 Task: Create Card Card0000000356 in Board Board0000000089 in Workspace WS0000000030 in Trello. Create Card Card0000000357 in Board Board0000000090 in Workspace WS0000000030 in Trello. Create Card Card0000000358 in Board Board0000000090 in Workspace WS0000000030 in Trello. Create Card Card0000000359 in Board Board0000000090 in Workspace WS0000000030 in Trello. Create Card Card0000000360 in Board Board0000000090 in Workspace WS0000000030 in Trello
Action: Mouse moved to (438, 317)
Screenshot: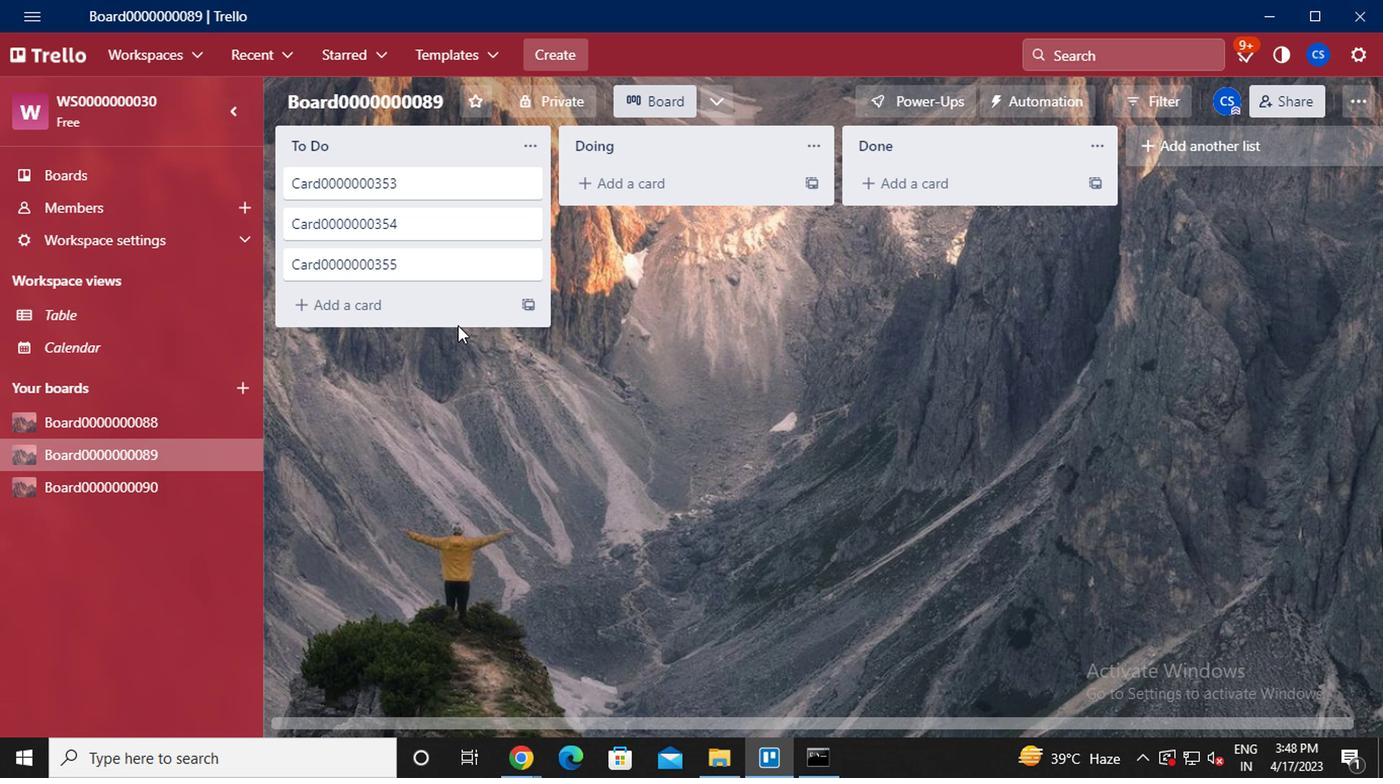 
Action: Mouse pressed left at (438, 317)
Screenshot: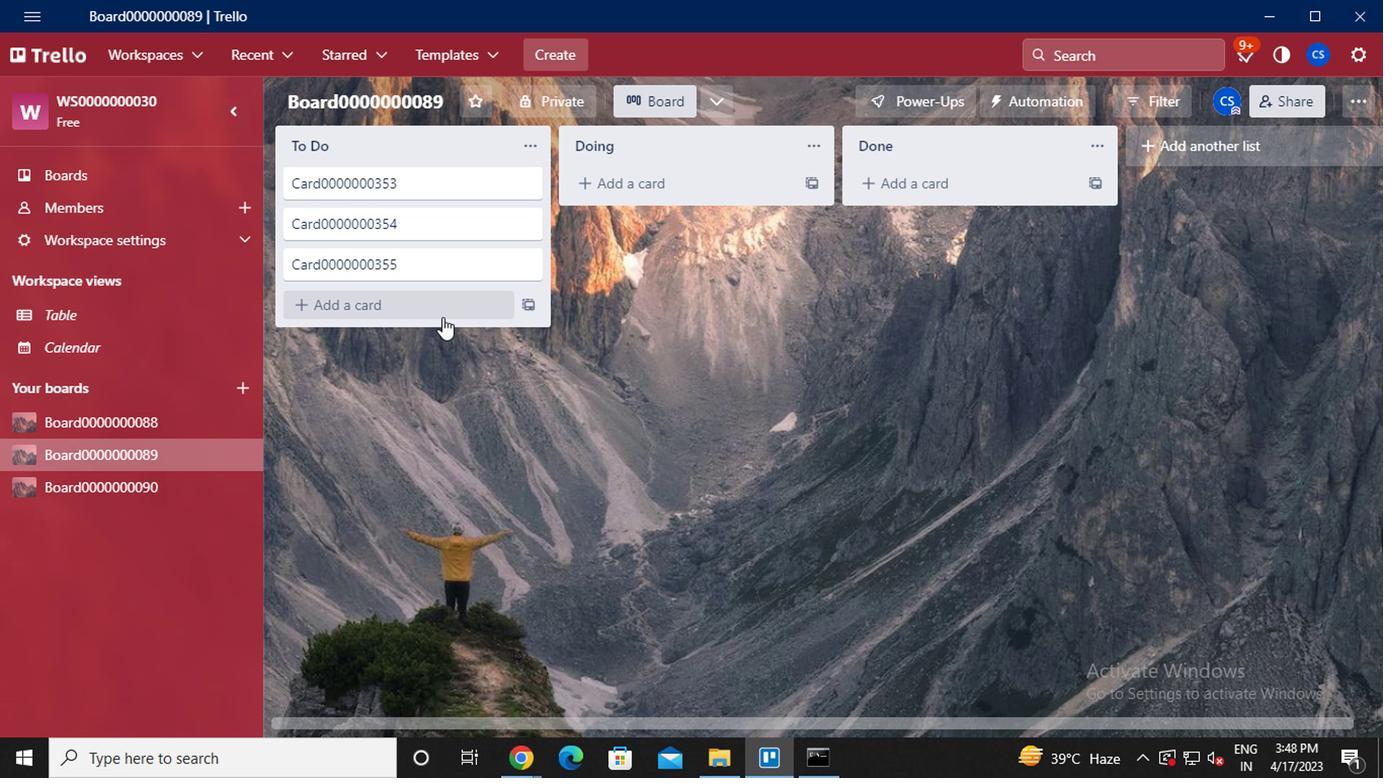 
Action: Key pressed <Key.caps_lock><Key.caps_lock>c<Key.caps_lock>ard0000000356<Key.enter>
Screenshot: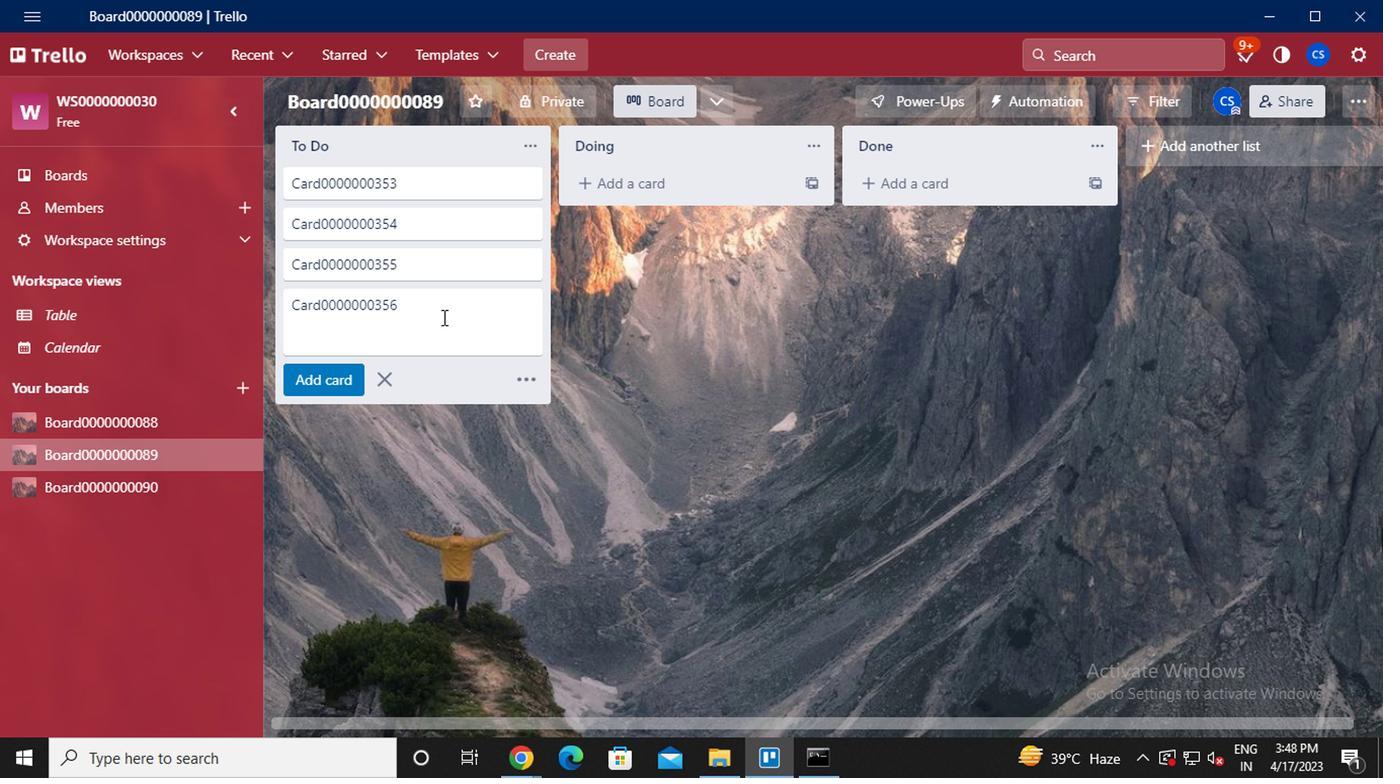 
Action: Mouse moved to (377, 422)
Screenshot: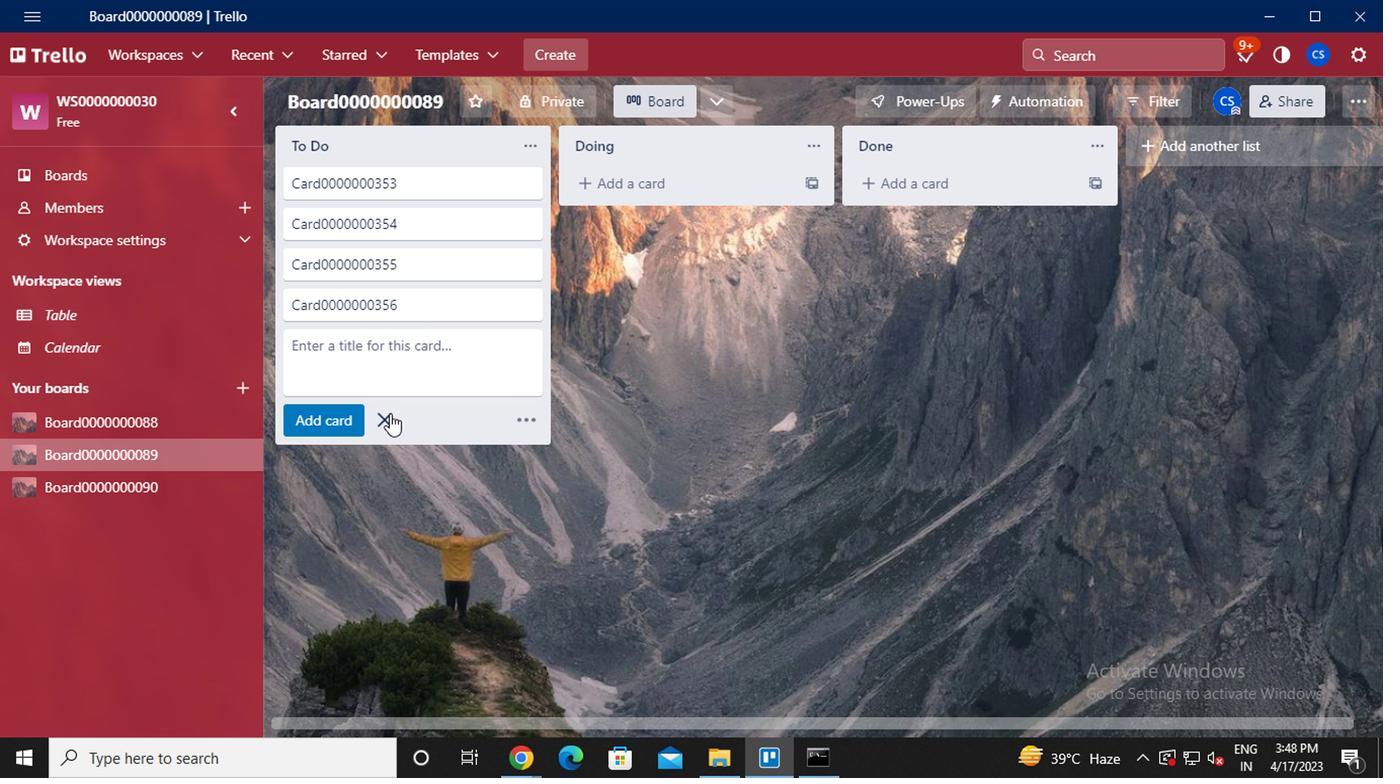 
Action: Mouse pressed left at (377, 422)
Screenshot: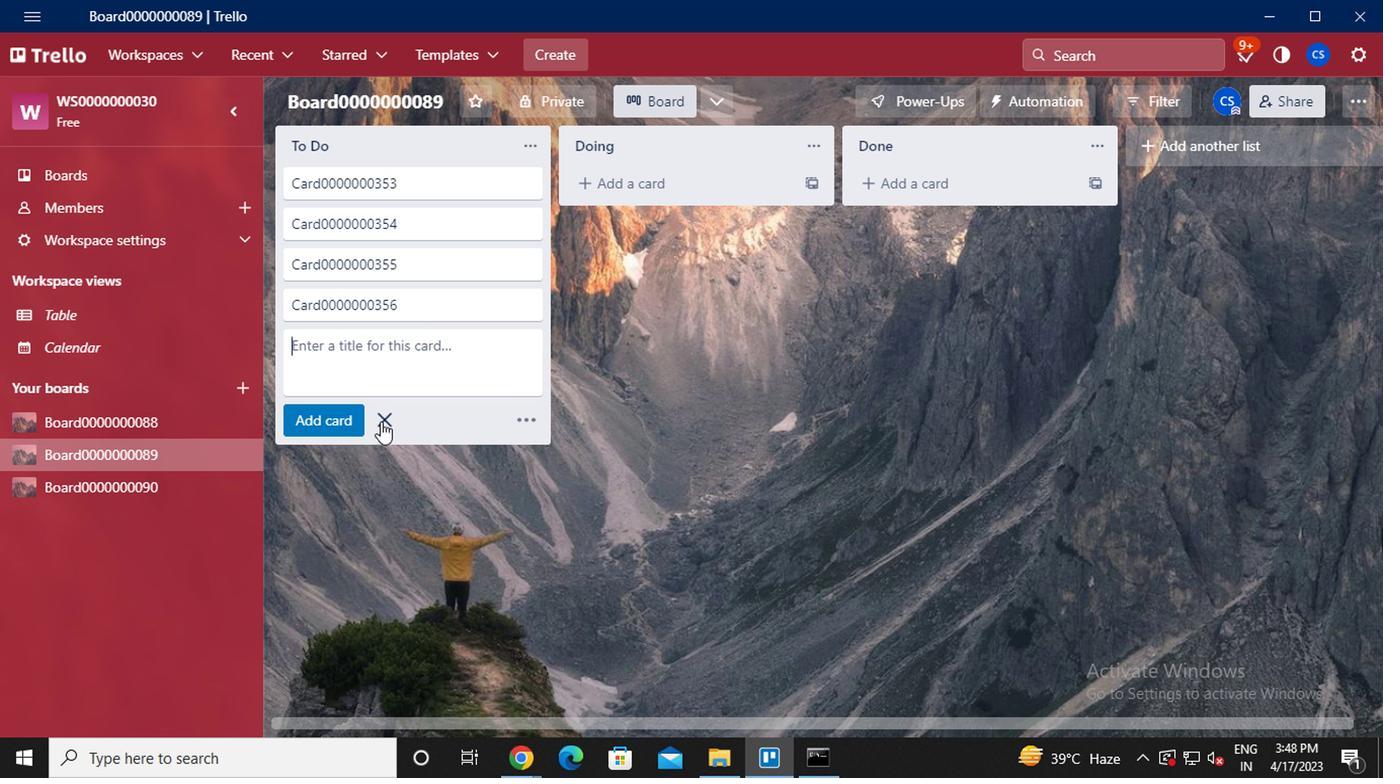 
Action: Mouse moved to (131, 497)
Screenshot: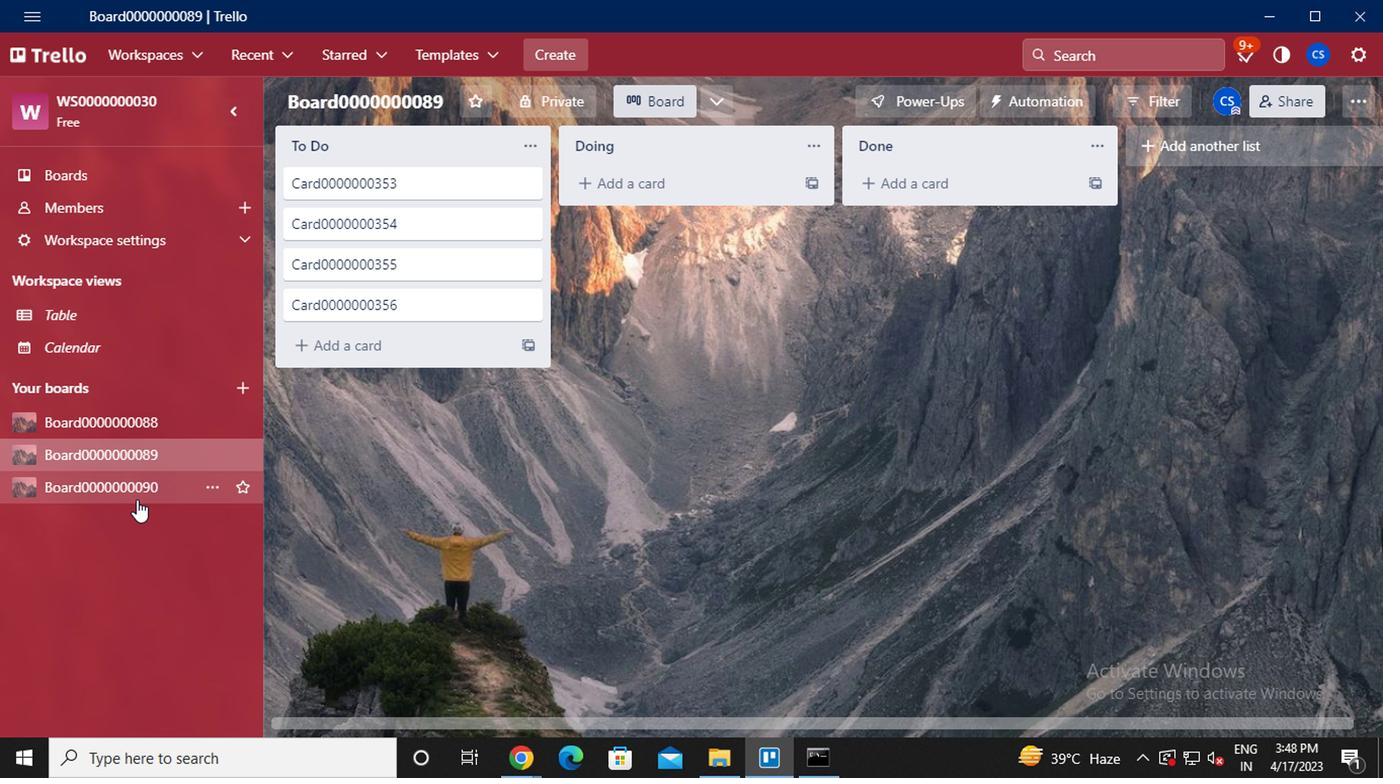 
Action: Mouse pressed left at (131, 497)
Screenshot: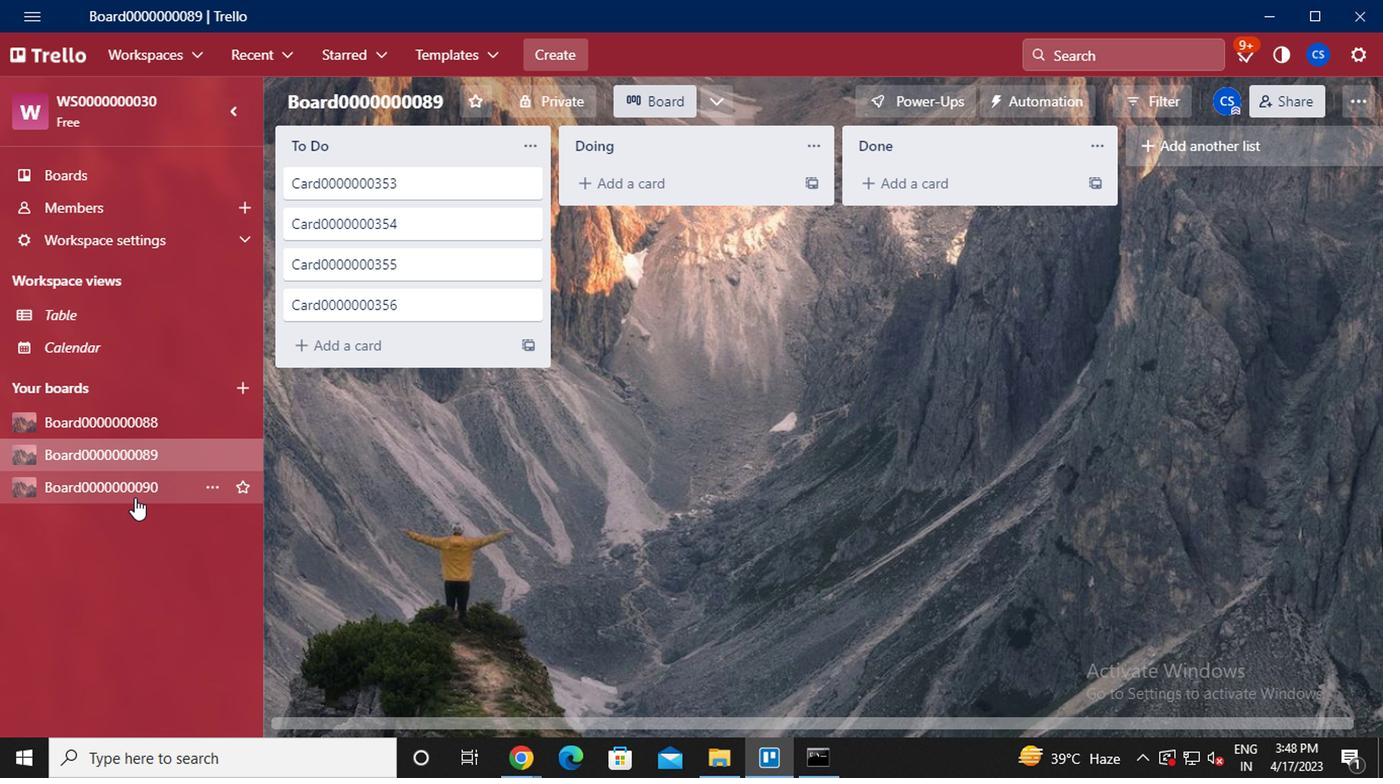 
Action: Mouse moved to (378, 225)
Screenshot: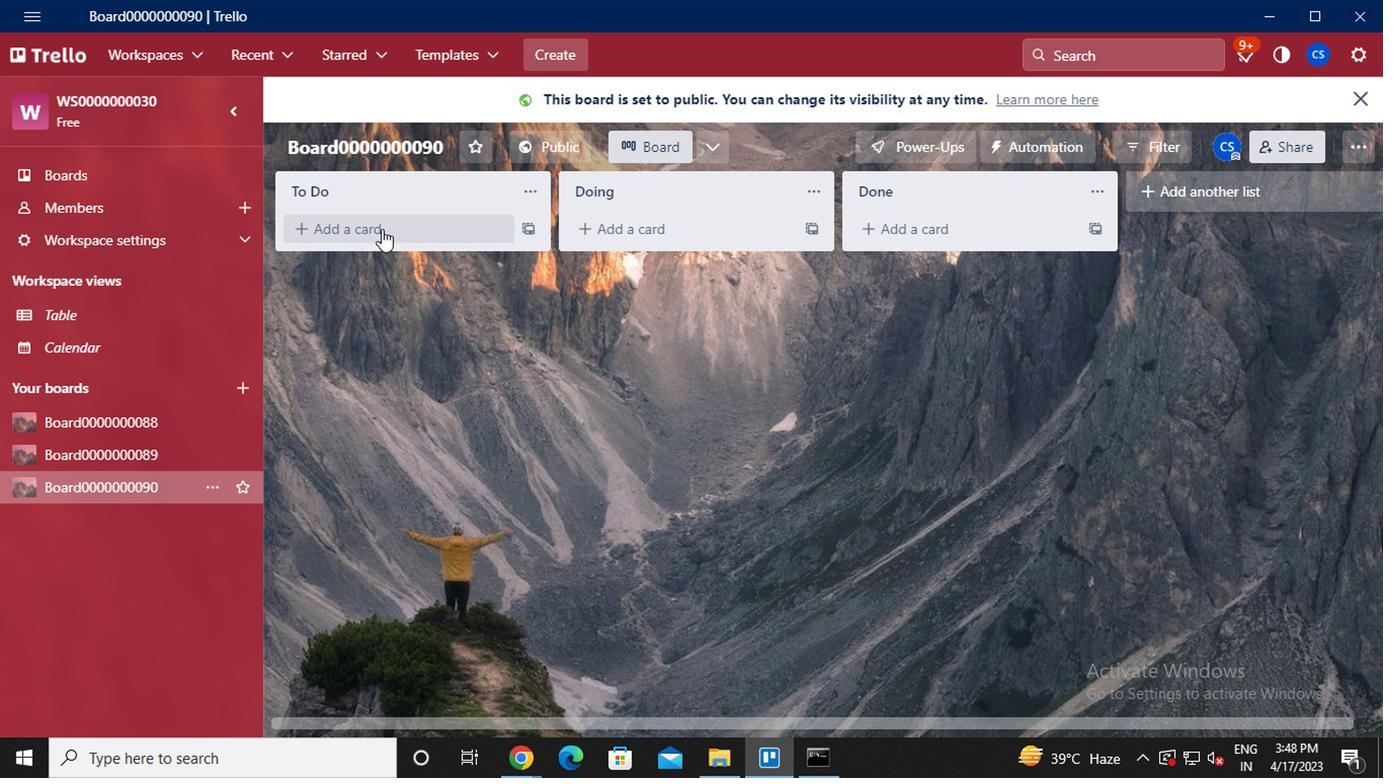 
Action: Mouse pressed left at (378, 225)
Screenshot: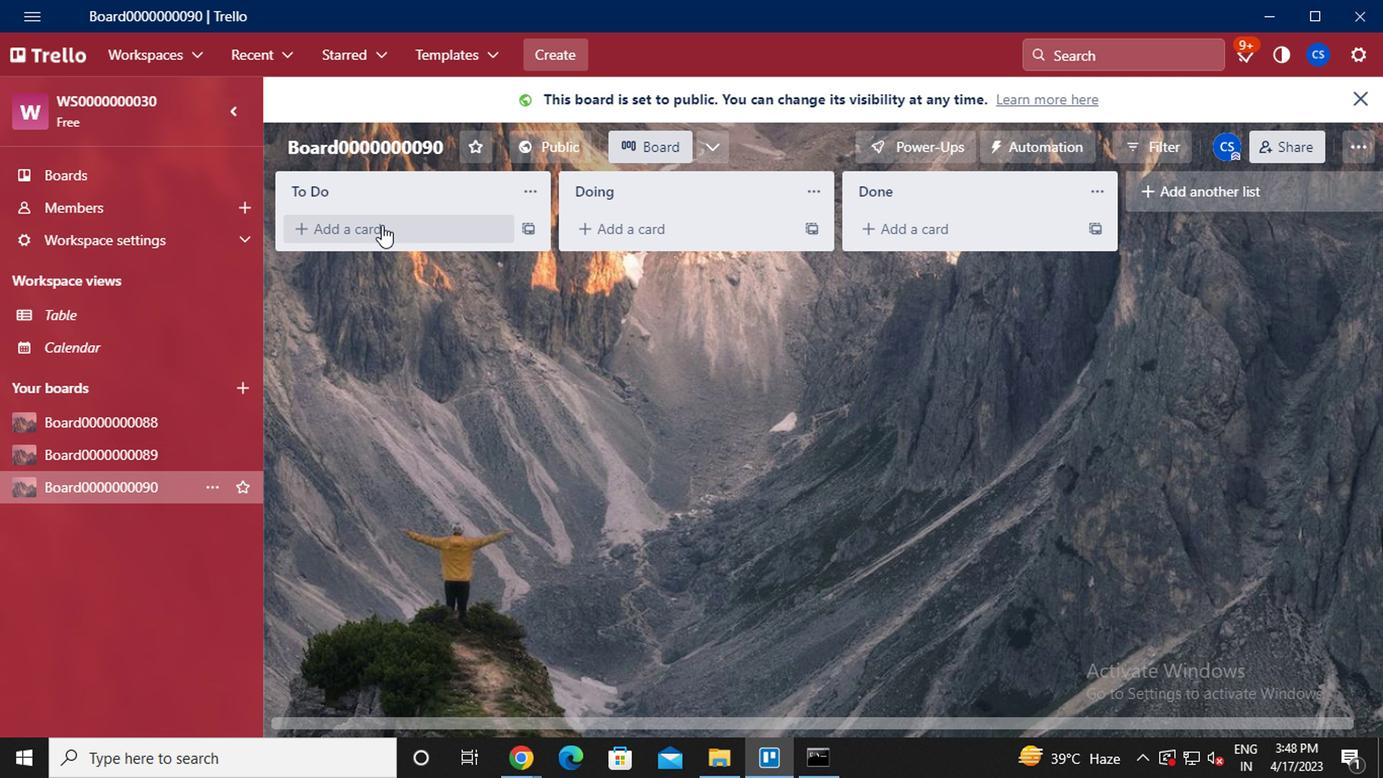 
Action: Key pressed <Key.caps_lock>c<Key.caps_lock>ard0000000357<Key.enter><Key.caps_lock>c<Key.caps_lock>ard0000000358<Key.enter><Key.caps_lock>c<Key.caps_lock>ard0000000359<Key.enter><Key.caps_lock>c<Key.caps_lock>ard0000000360<Key.enter>
Screenshot: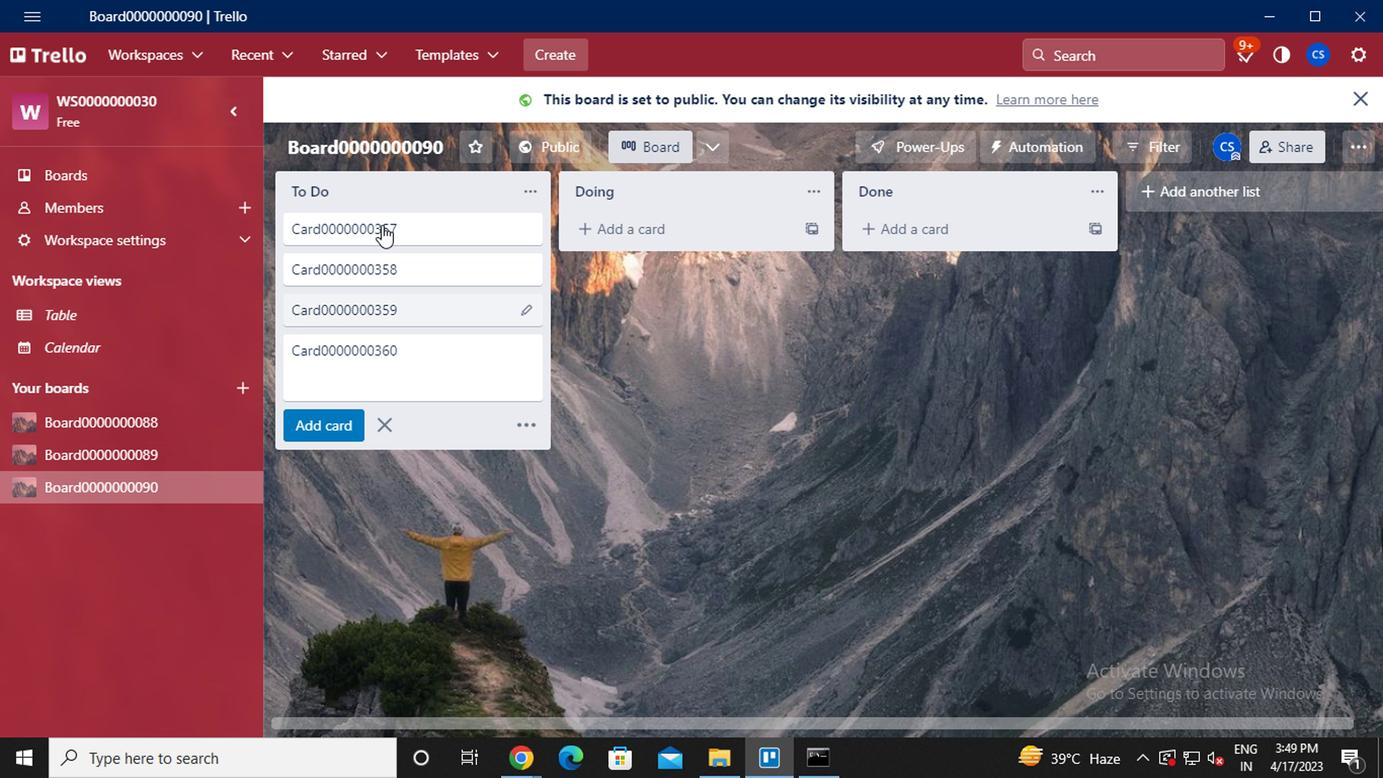 
